Task: Enable insert emojis using the colon character from preferences.
Action: Mouse moved to (191, 67)
Screenshot: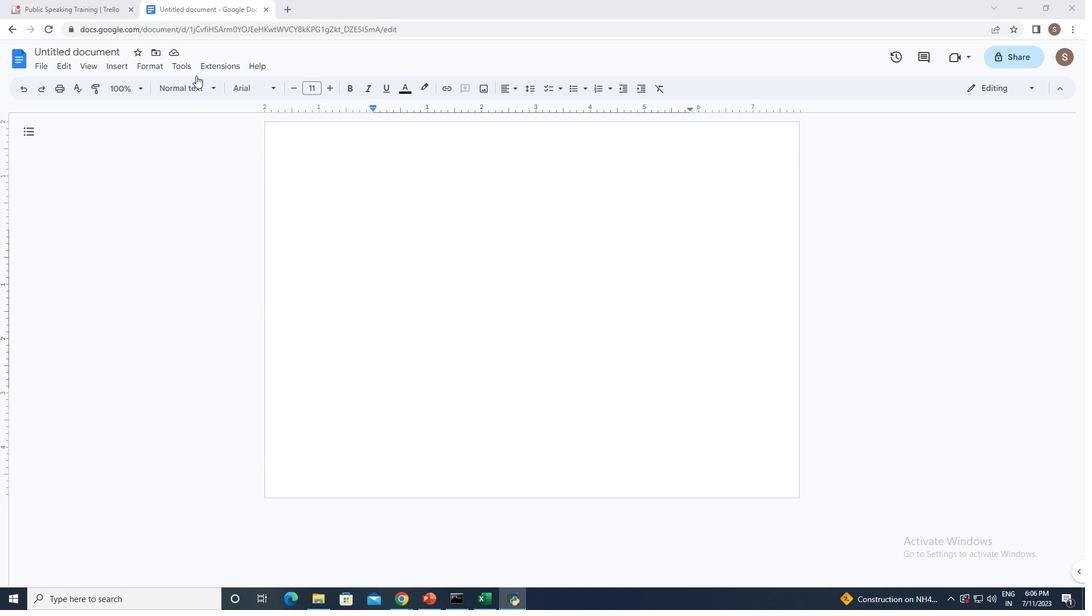 
Action: Mouse pressed left at (191, 67)
Screenshot: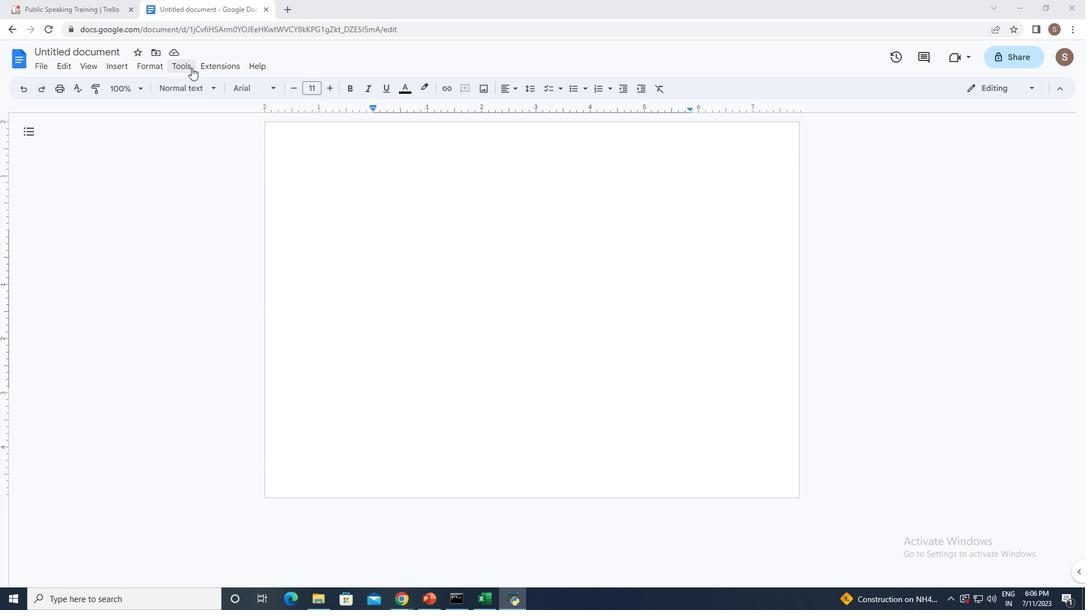 
Action: Mouse moved to (233, 341)
Screenshot: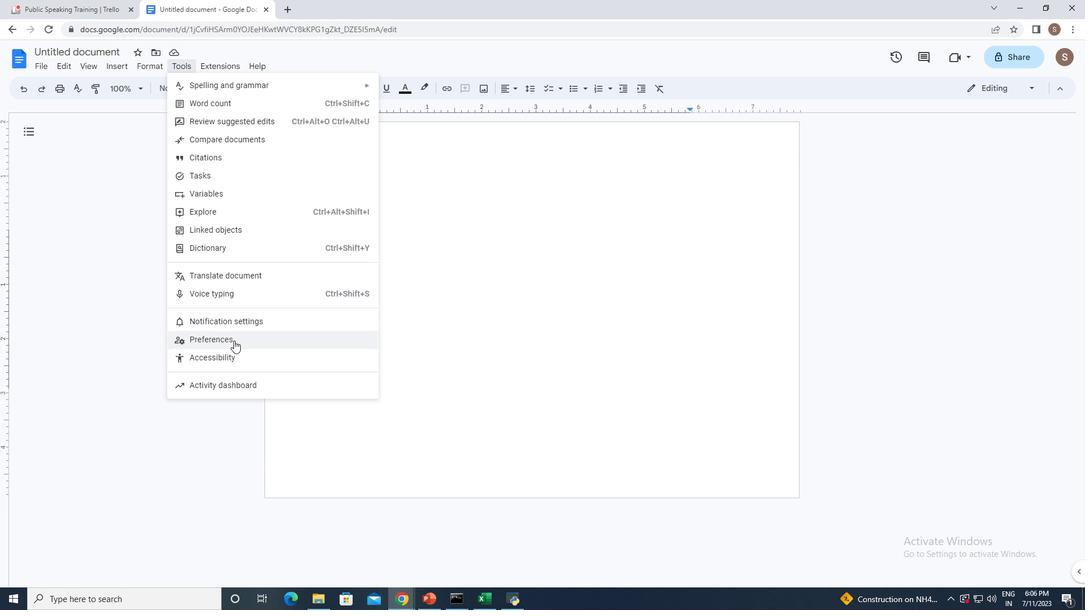 
Action: Mouse pressed left at (233, 341)
Screenshot: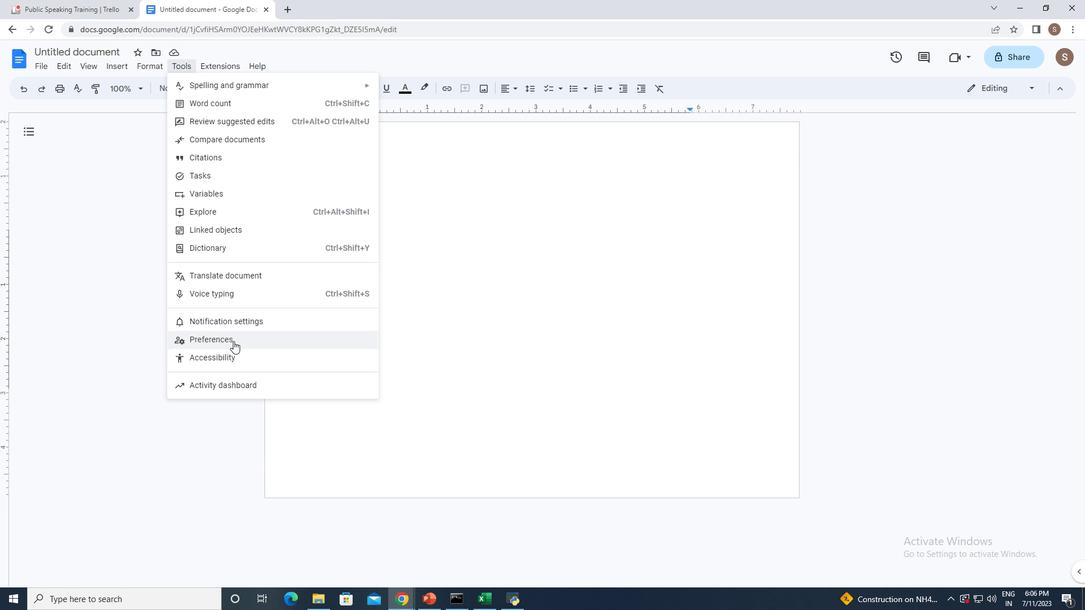 
Action: Mouse moved to (441, 387)
Screenshot: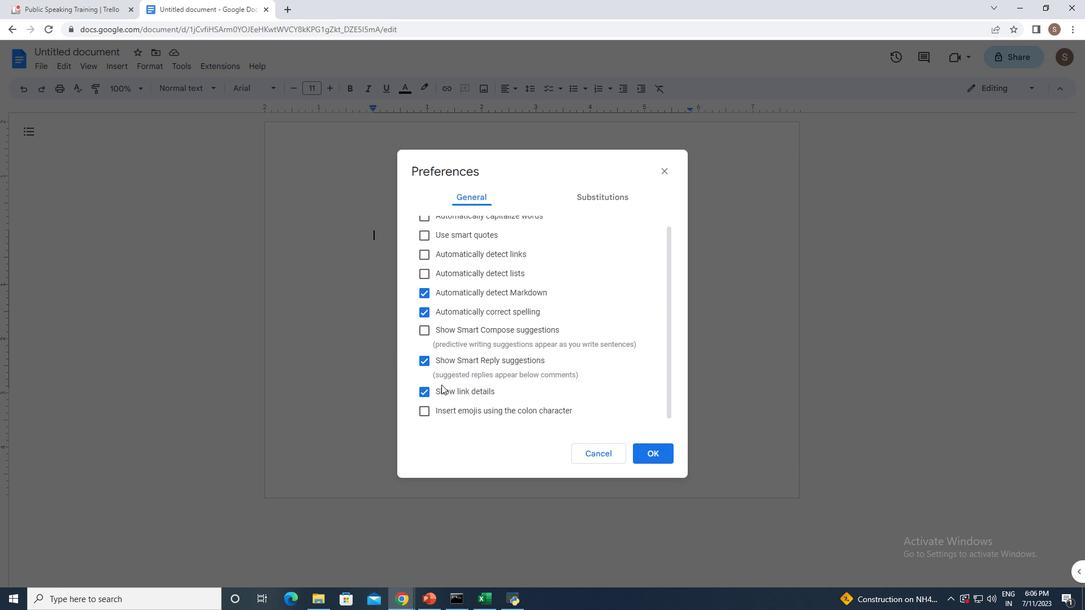 
Action: Mouse scrolled (441, 386) with delta (0, 0)
Screenshot: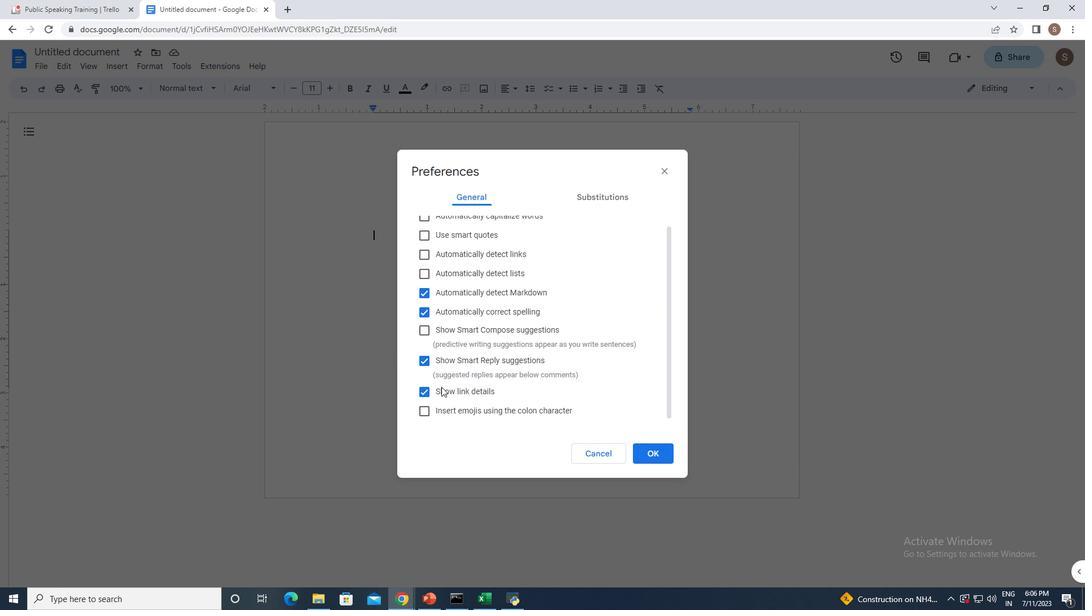 
Action: Mouse scrolled (441, 386) with delta (0, 0)
Screenshot: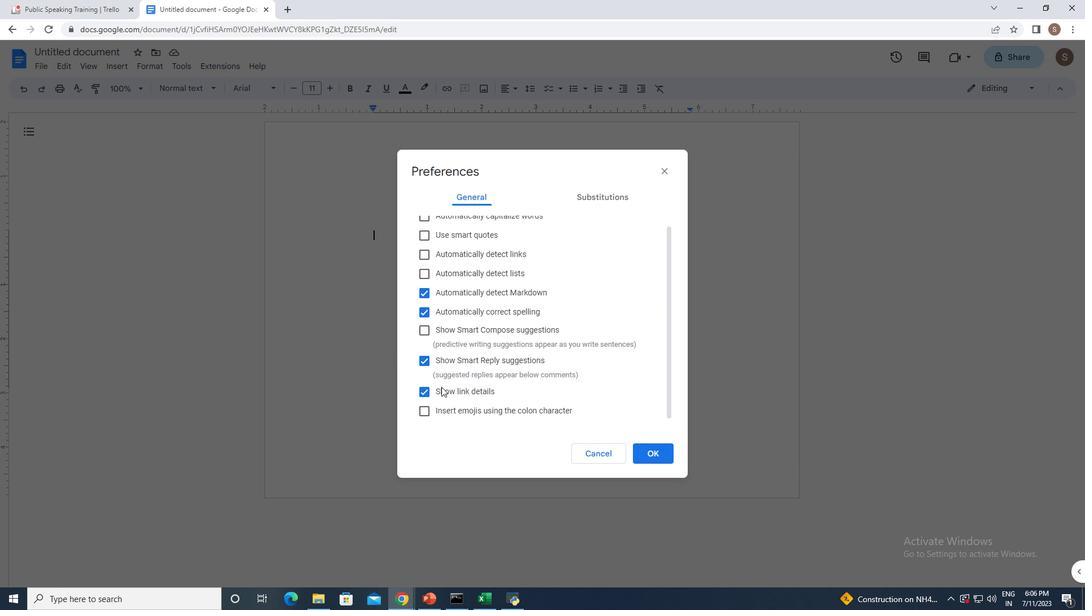 
Action: Mouse moved to (425, 409)
Screenshot: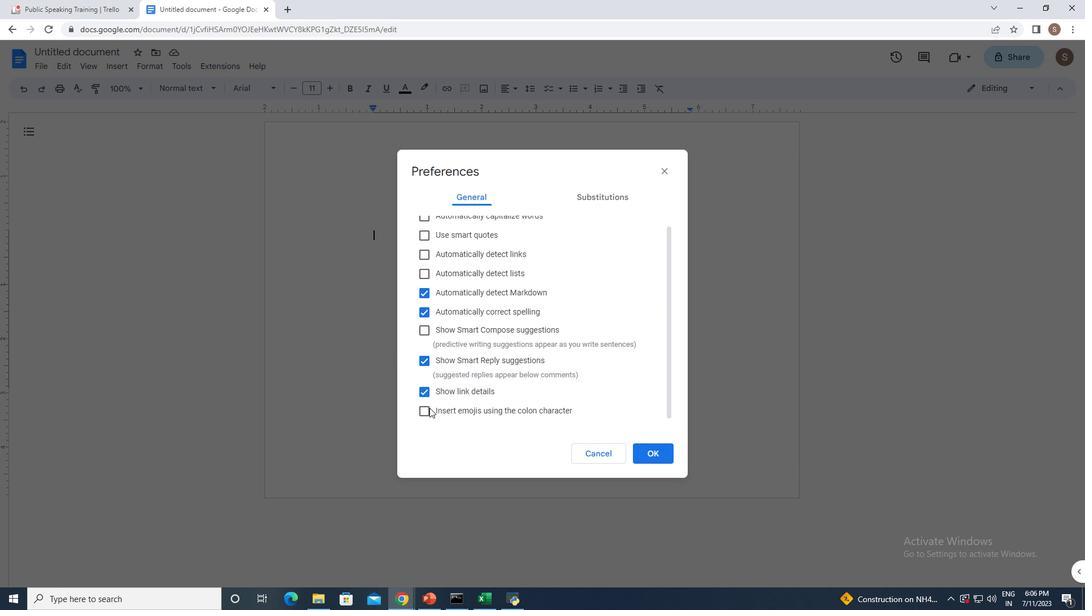 
Action: Mouse pressed left at (425, 409)
Screenshot: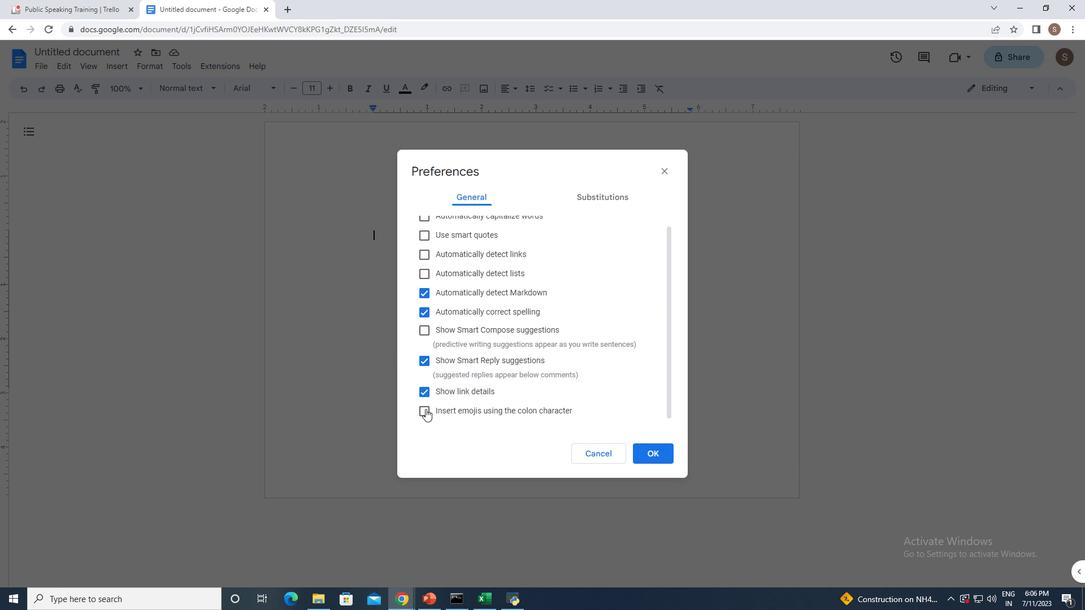 
Action: Mouse moved to (642, 457)
Screenshot: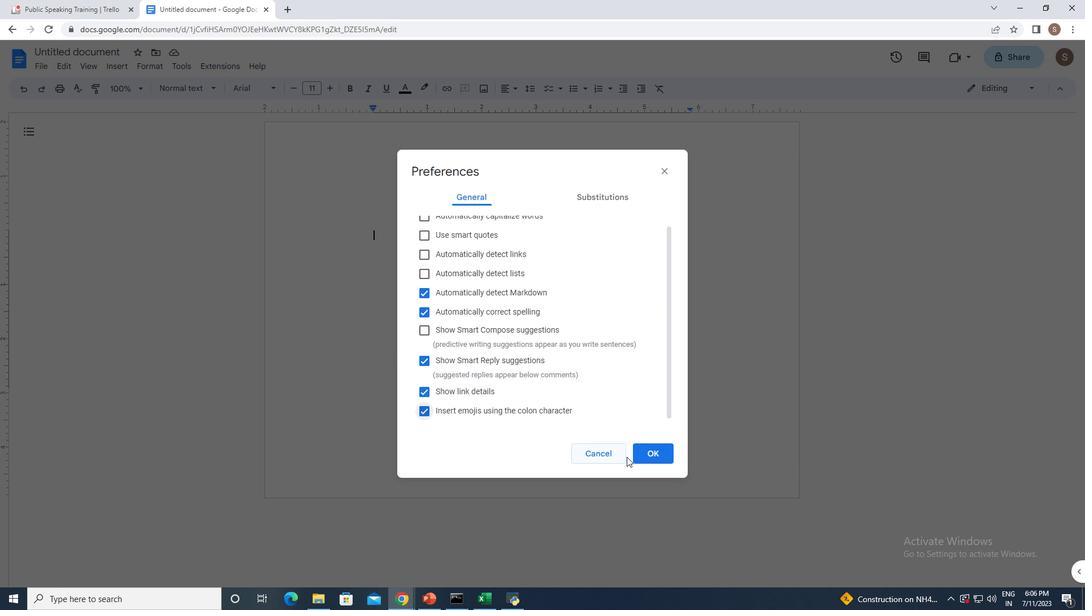 
Action: Mouse pressed left at (642, 457)
Screenshot: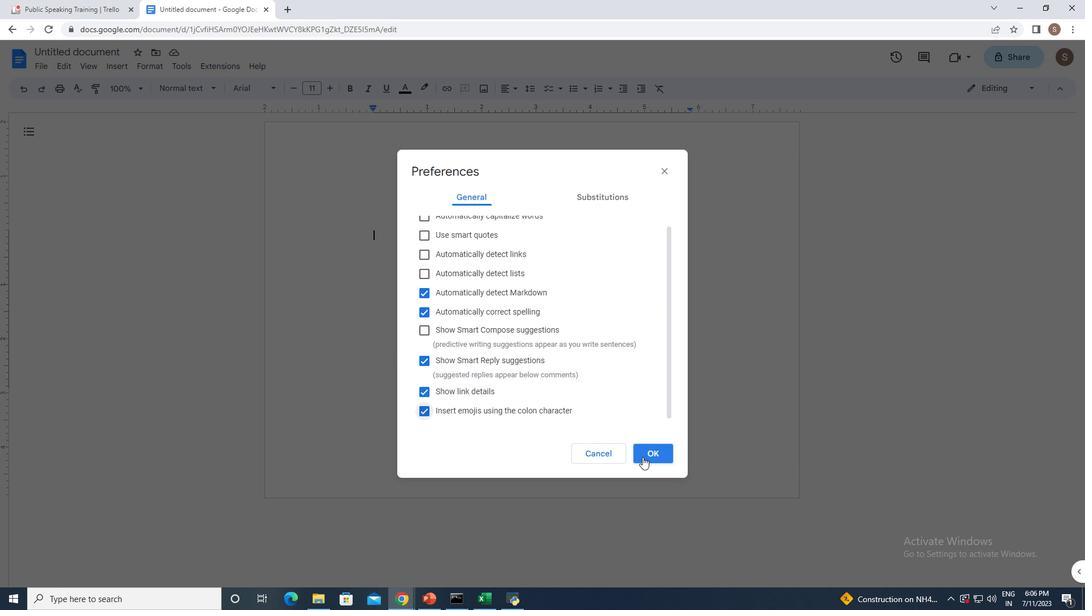 
